 Task: Create a blank project BlueChipper with privacy Public and default view as List and in the team Taskers . Create three sections in the project as To-Do, Doing and Done
Action: Mouse moved to (107, 216)
Screenshot: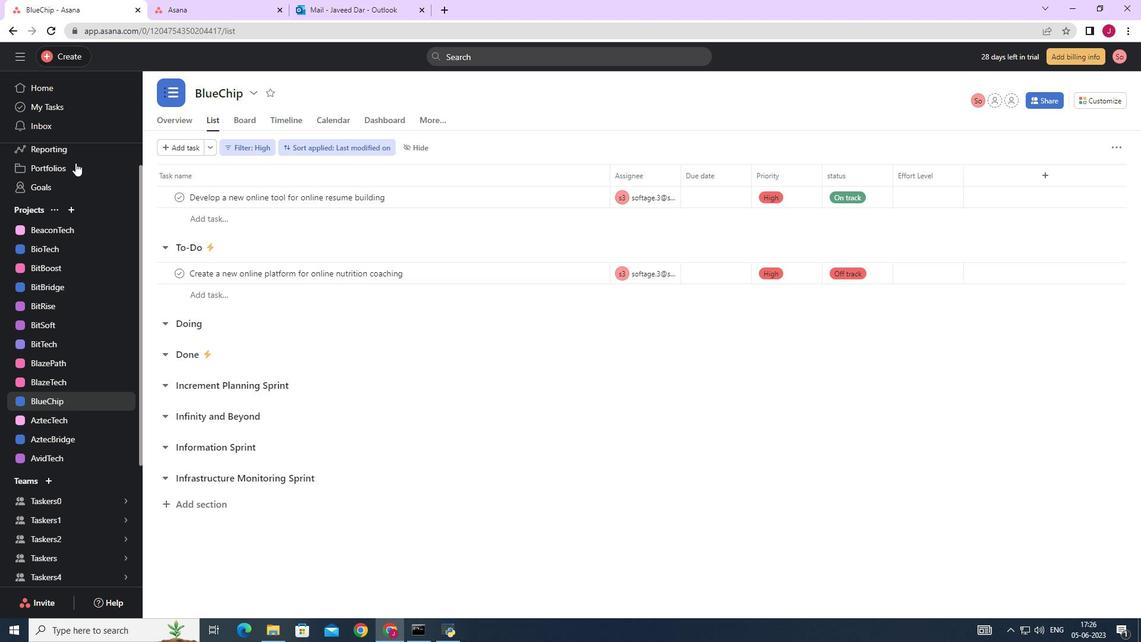 
Action: Mouse scrolled (107, 217) with delta (0, 0)
Screenshot: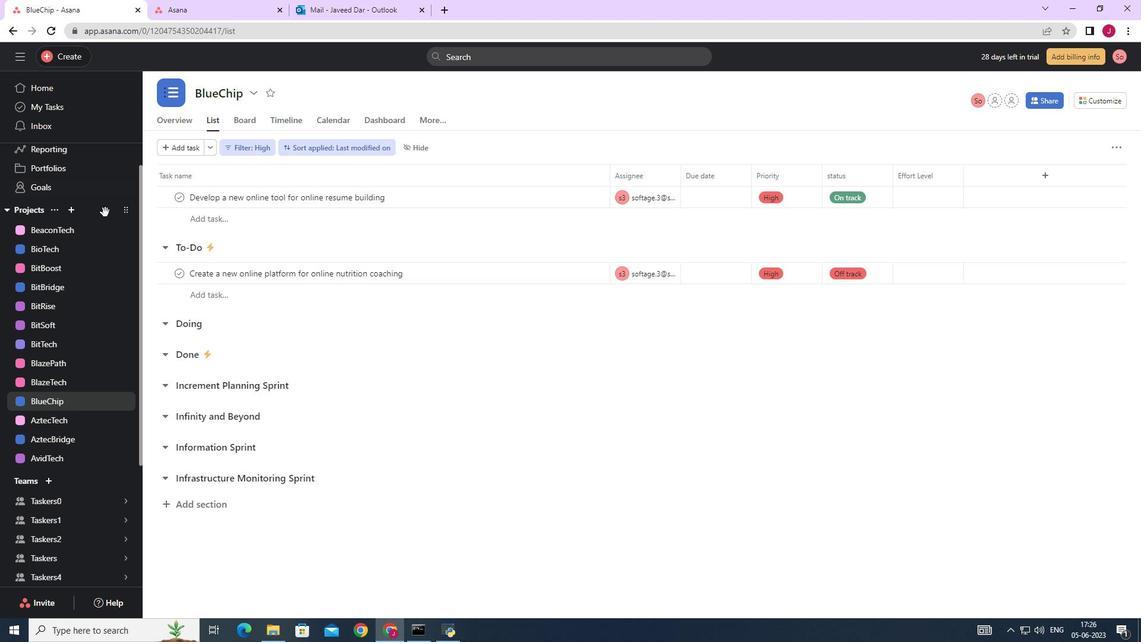 
Action: Mouse moved to (67, 250)
Screenshot: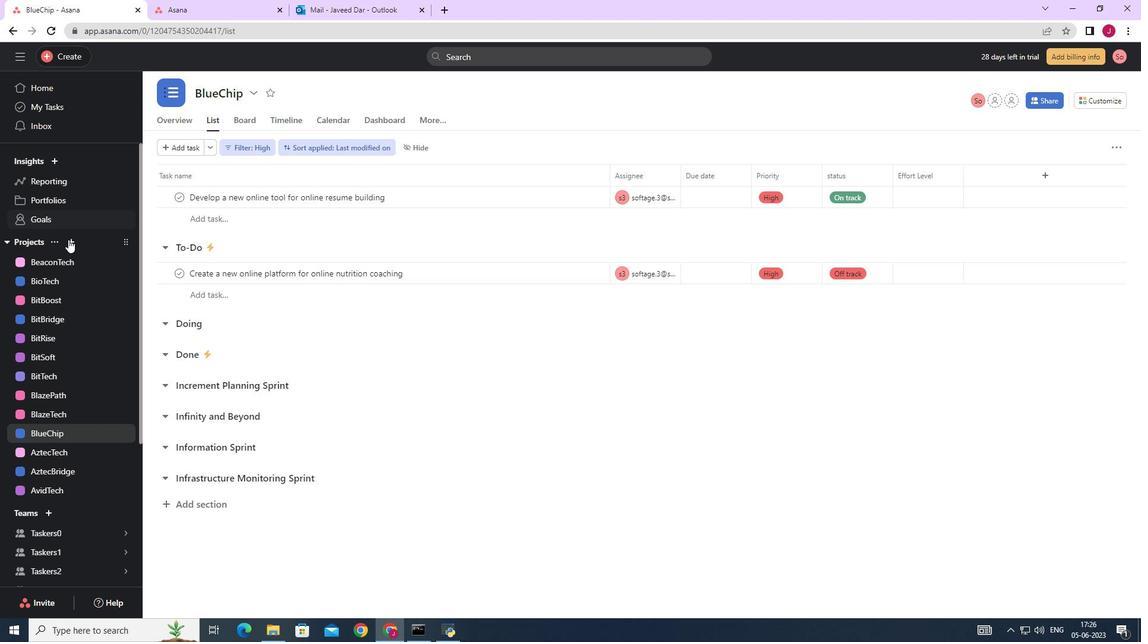 
Action: Mouse pressed left at (67, 250)
Screenshot: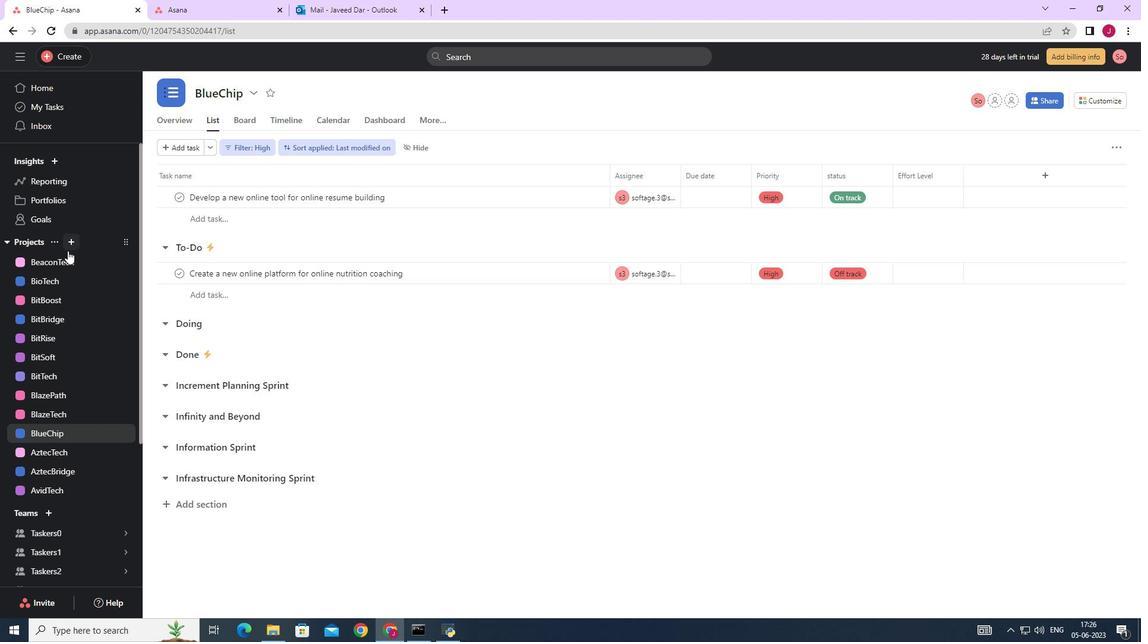 
Action: Mouse moved to (71, 244)
Screenshot: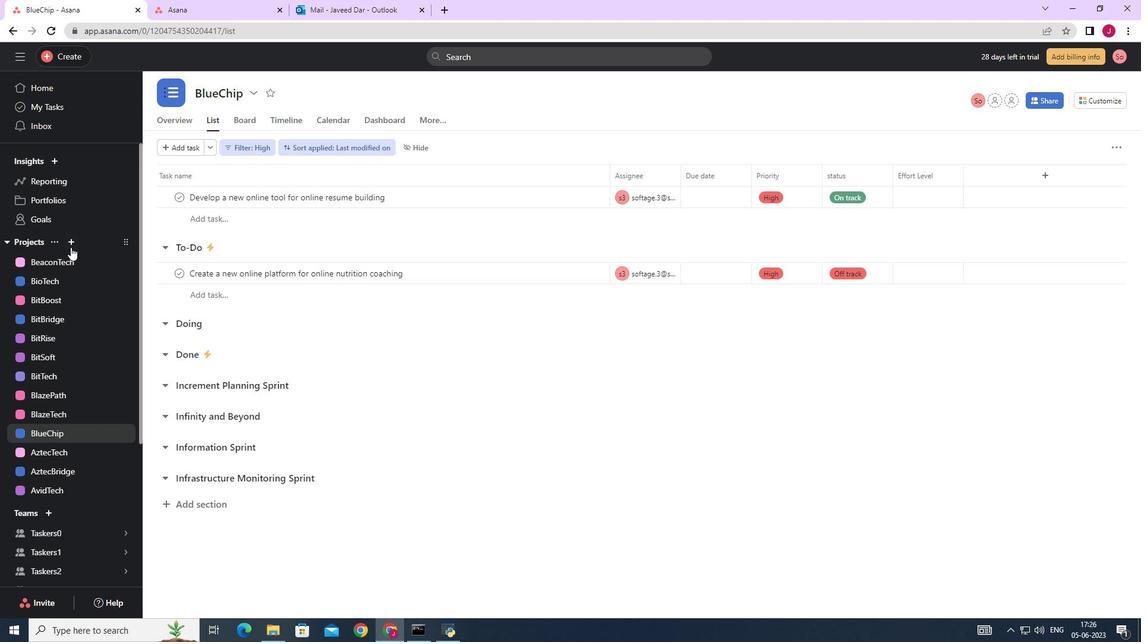 
Action: Mouse pressed left at (71, 244)
Screenshot: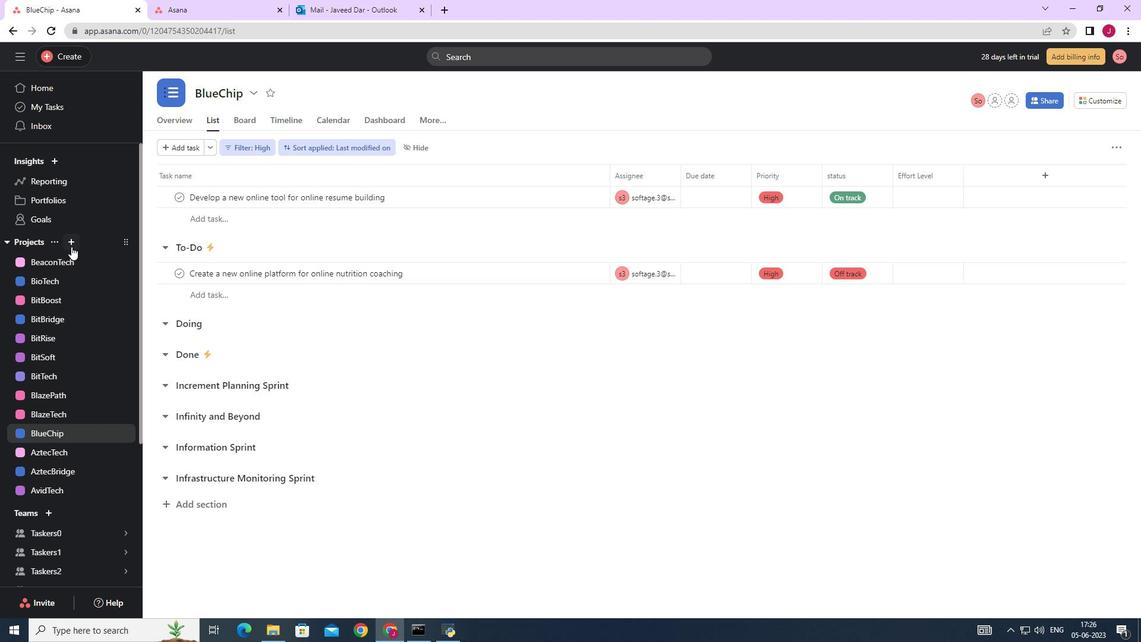 
Action: Mouse moved to (119, 264)
Screenshot: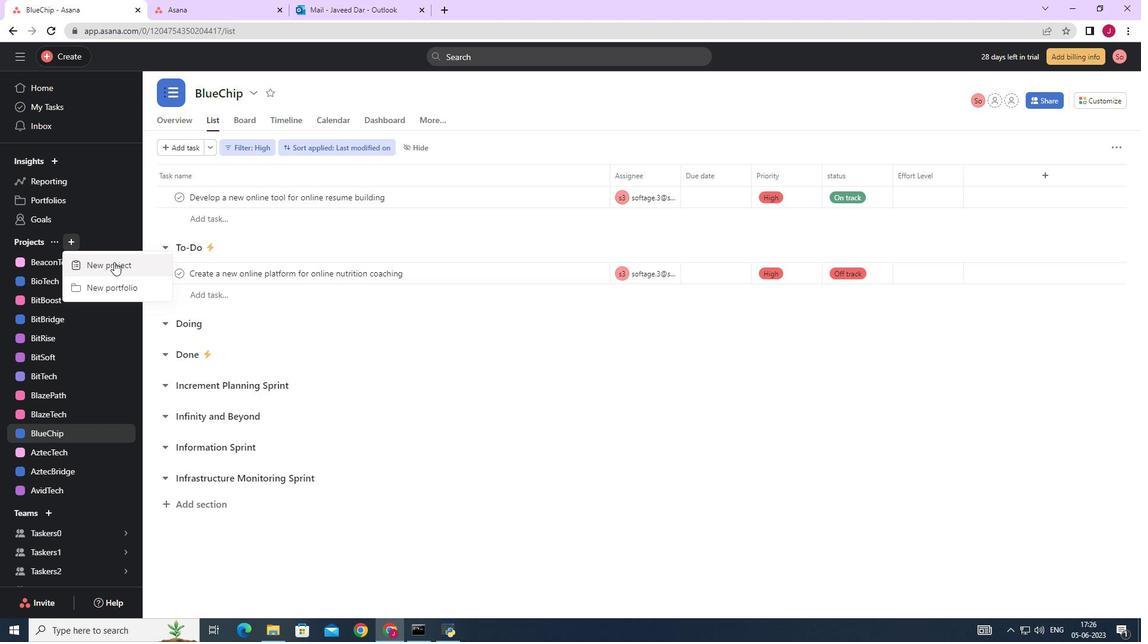 
Action: Mouse pressed left at (119, 264)
Screenshot: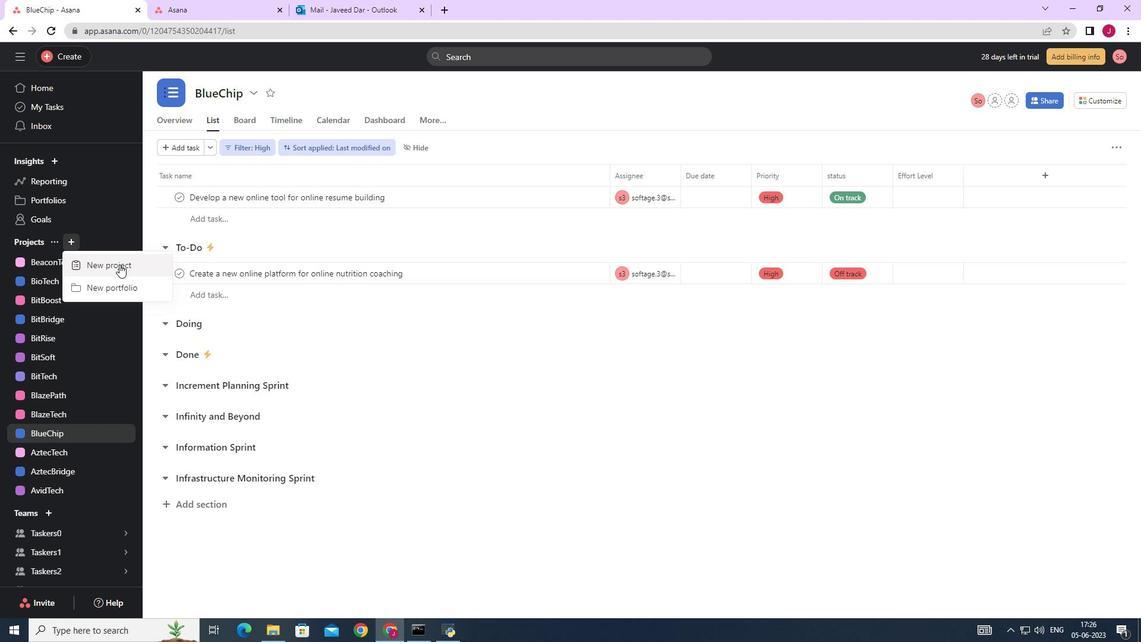 
Action: Mouse moved to (492, 244)
Screenshot: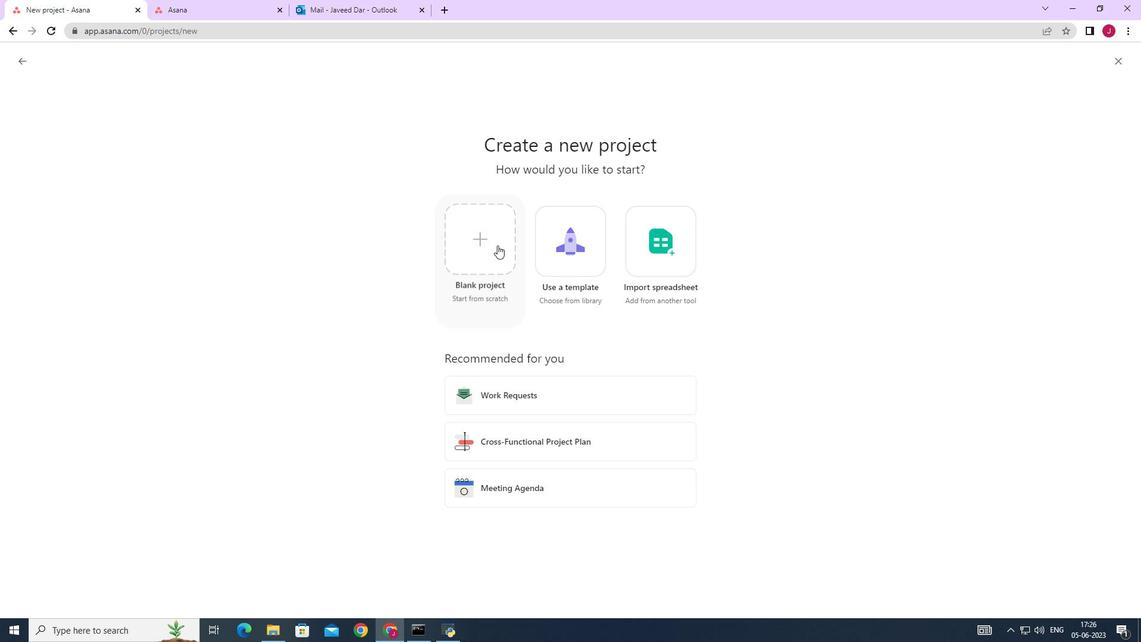 
Action: Mouse pressed left at (492, 244)
Screenshot: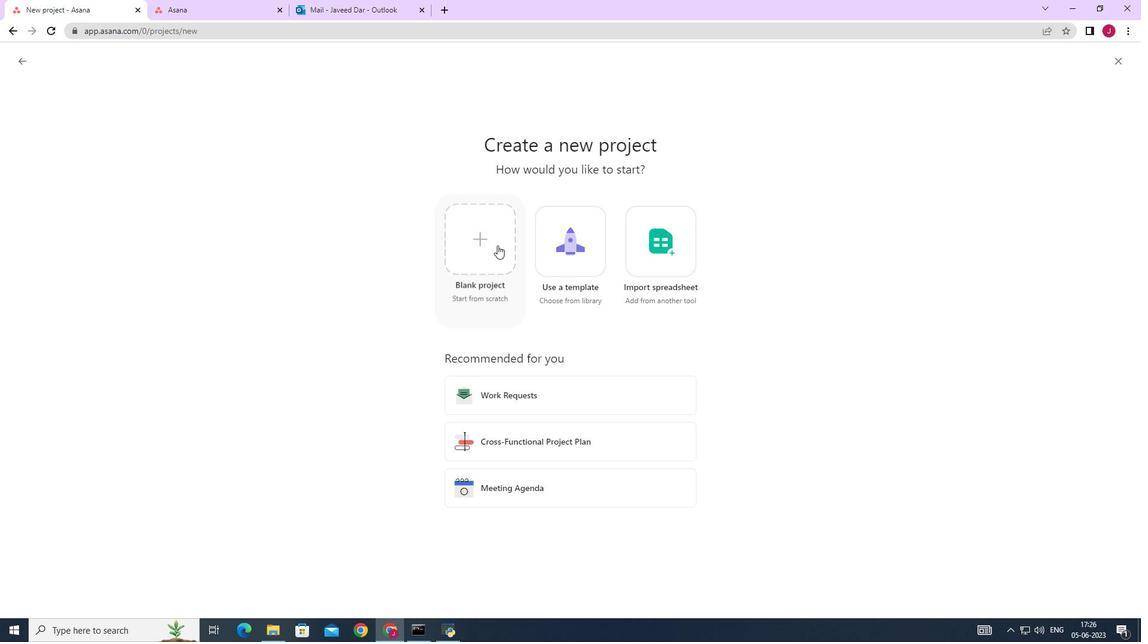 
Action: Key pressed <Key.caps_lock>B<Key.caps_lock>lue<Key.caps_lock>C<Key.caps_lock>hiper<Key.backspace><Key.backspace>per
Screenshot: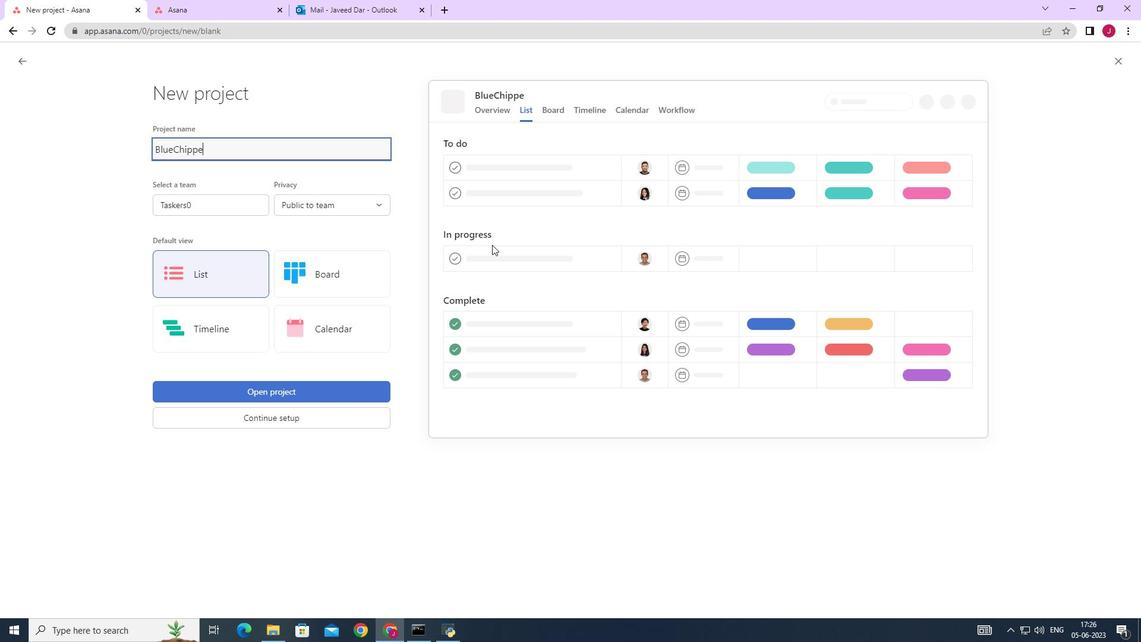 
Action: Mouse moved to (231, 205)
Screenshot: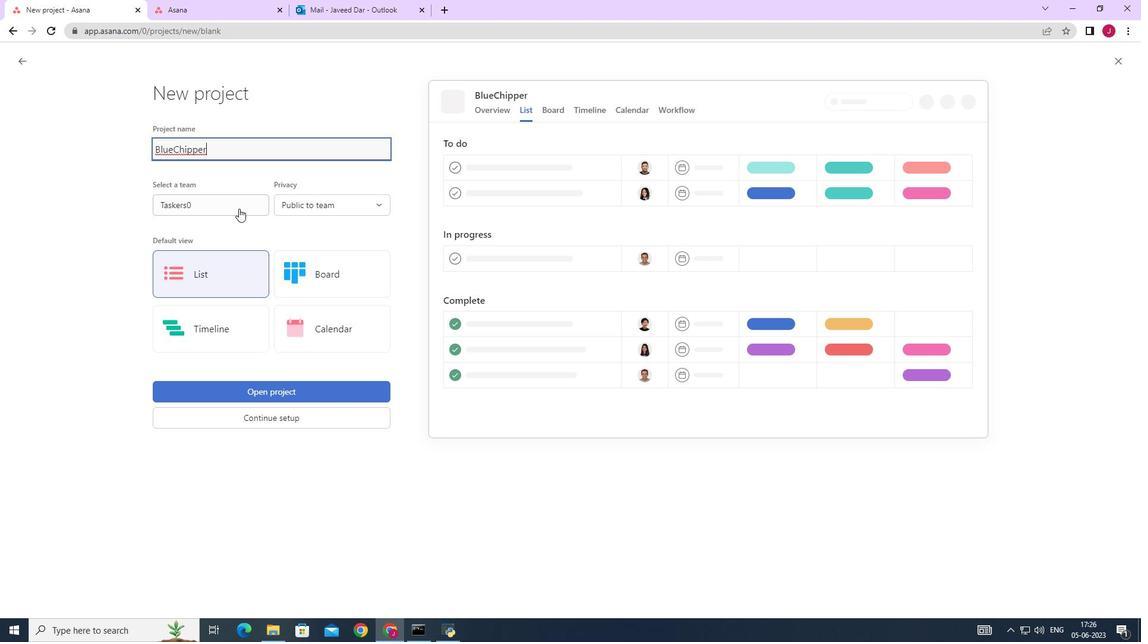 
Action: Mouse pressed left at (231, 205)
Screenshot: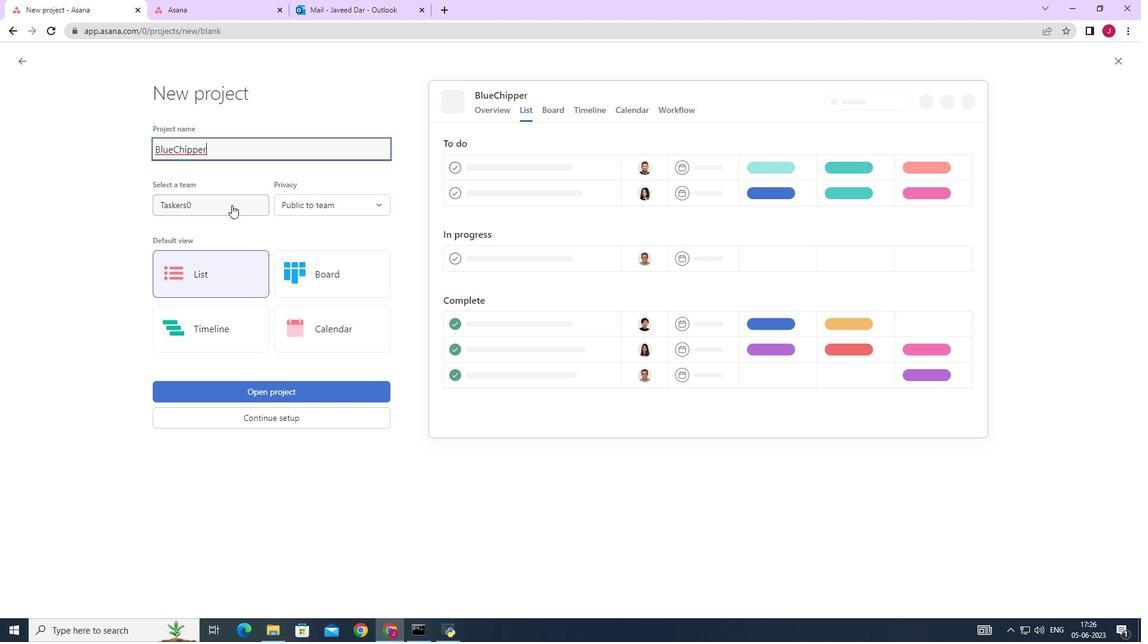 
Action: Mouse moved to (189, 252)
Screenshot: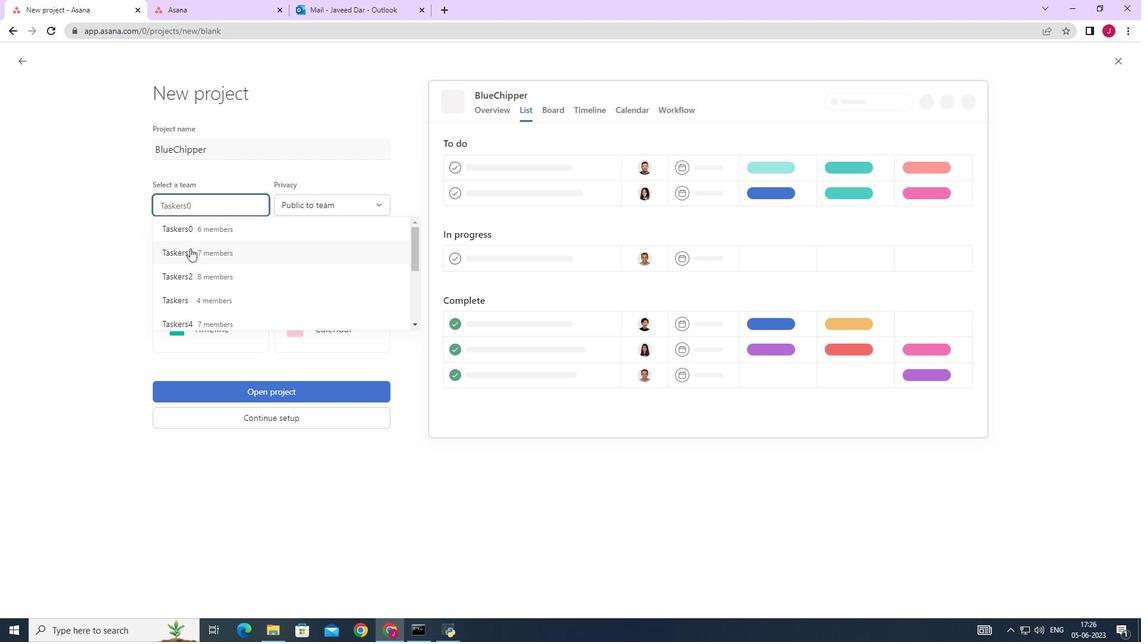 
Action: Mouse pressed left at (189, 252)
Screenshot: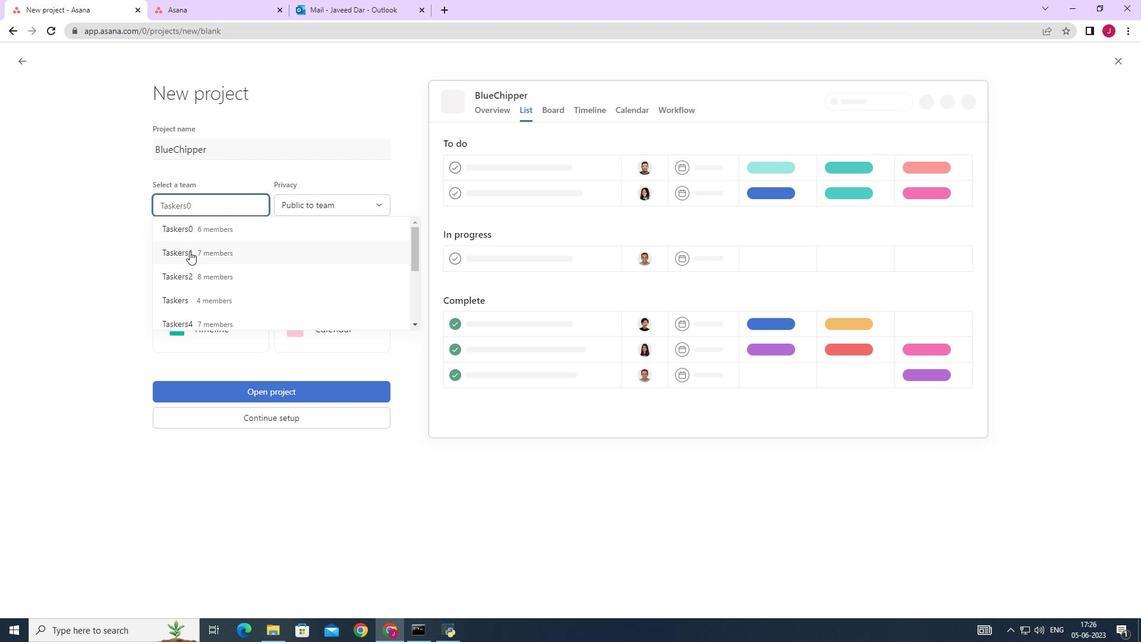 
Action: Mouse moved to (332, 202)
Screenshot: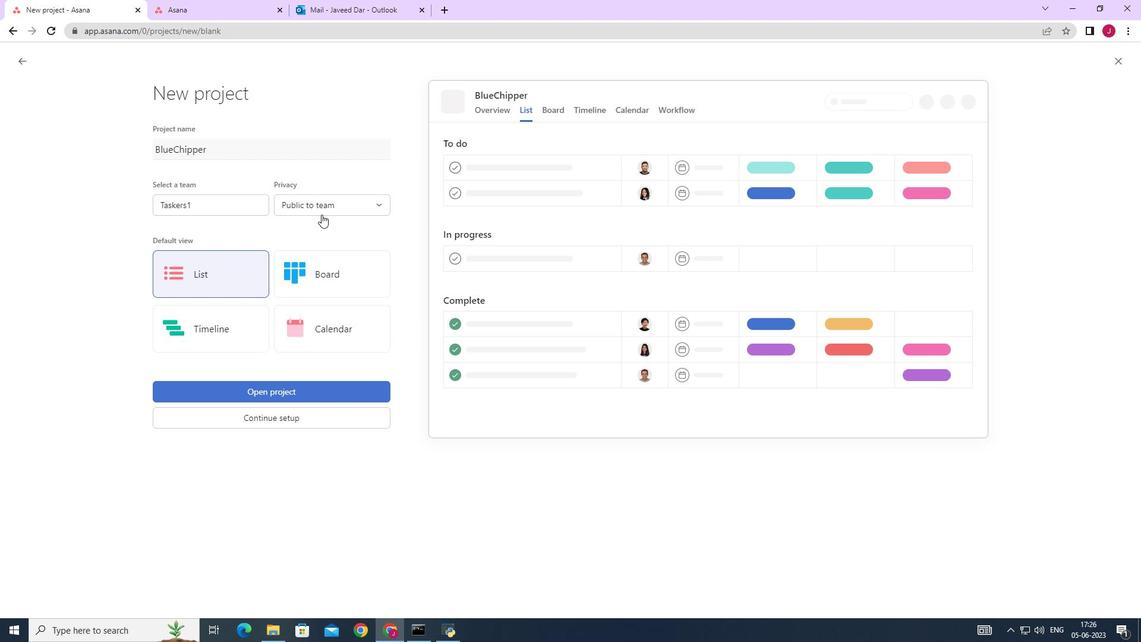 
Action: Mouse pressed left at (332, 202)
Screenshot: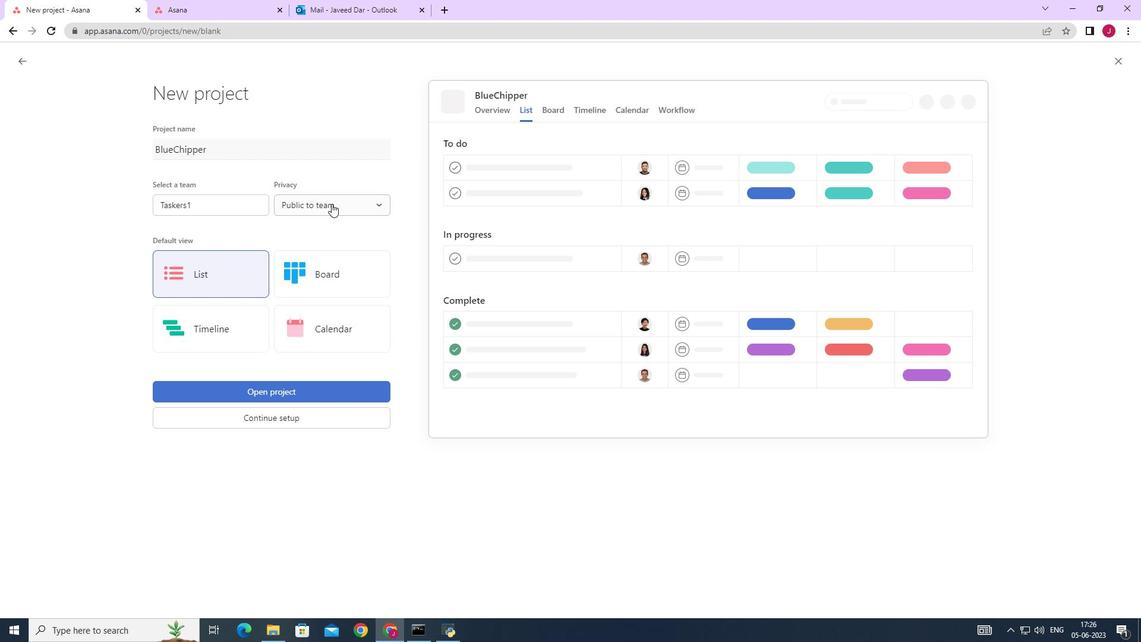 
Action: Mouse moved to (316, 225)
Screenshot: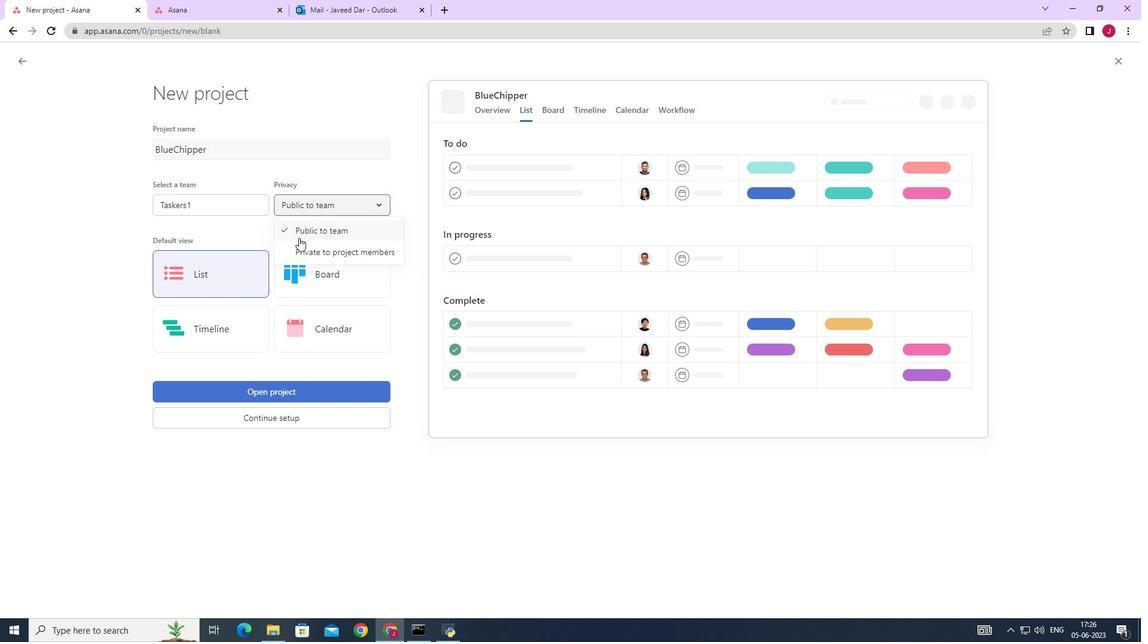 
Action: Mouse pressed left at (316, 225)
Screenshot: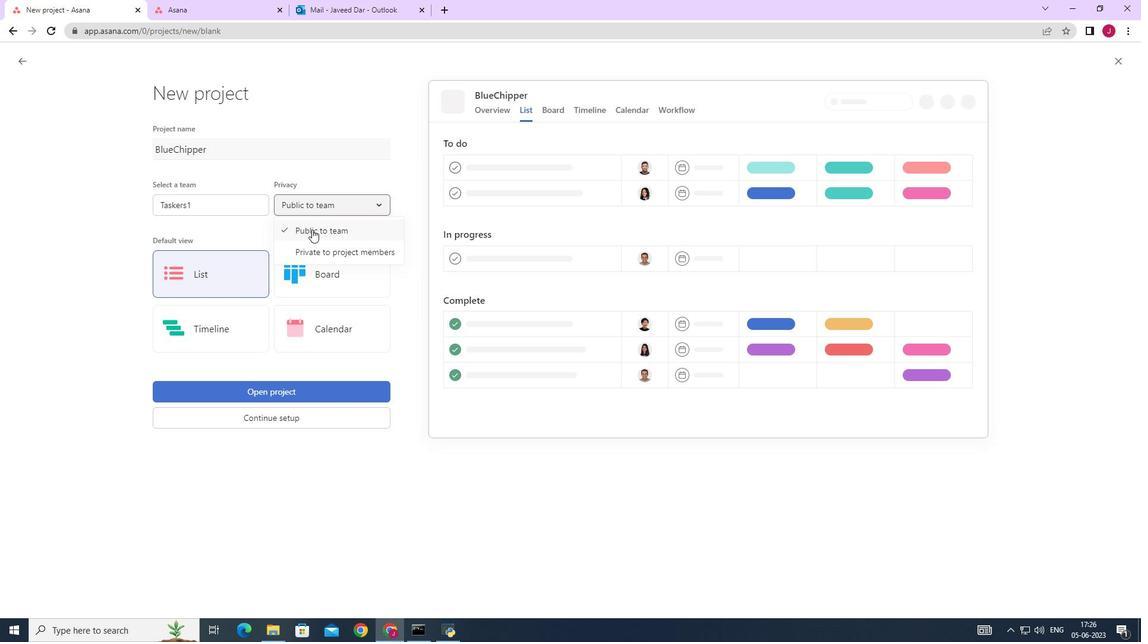 
Action: Mouse moved to (200, 271)
Screenshot: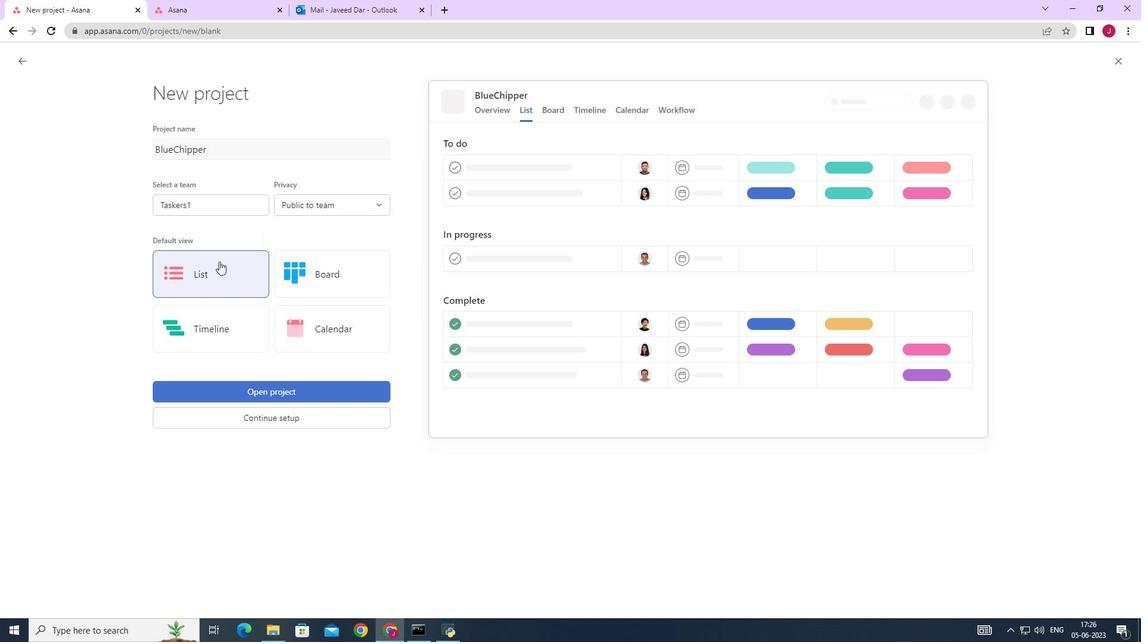 
Action: Mouse pressed left at (200, 271)
Screenshot: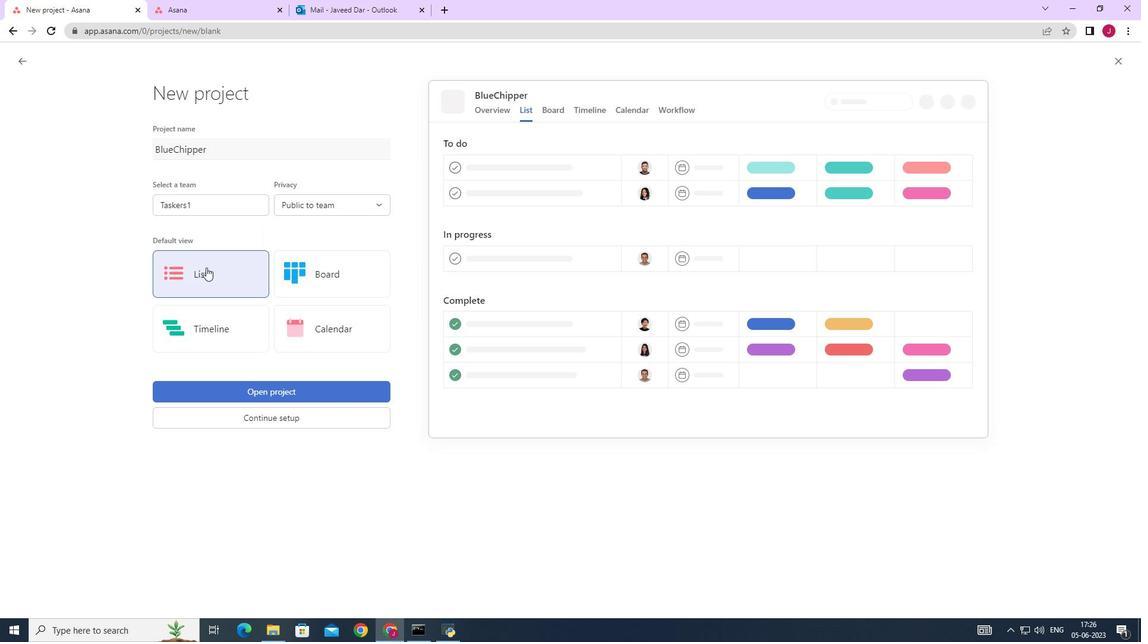 
Action: Mouse moved to (273, 388)
Screenshot: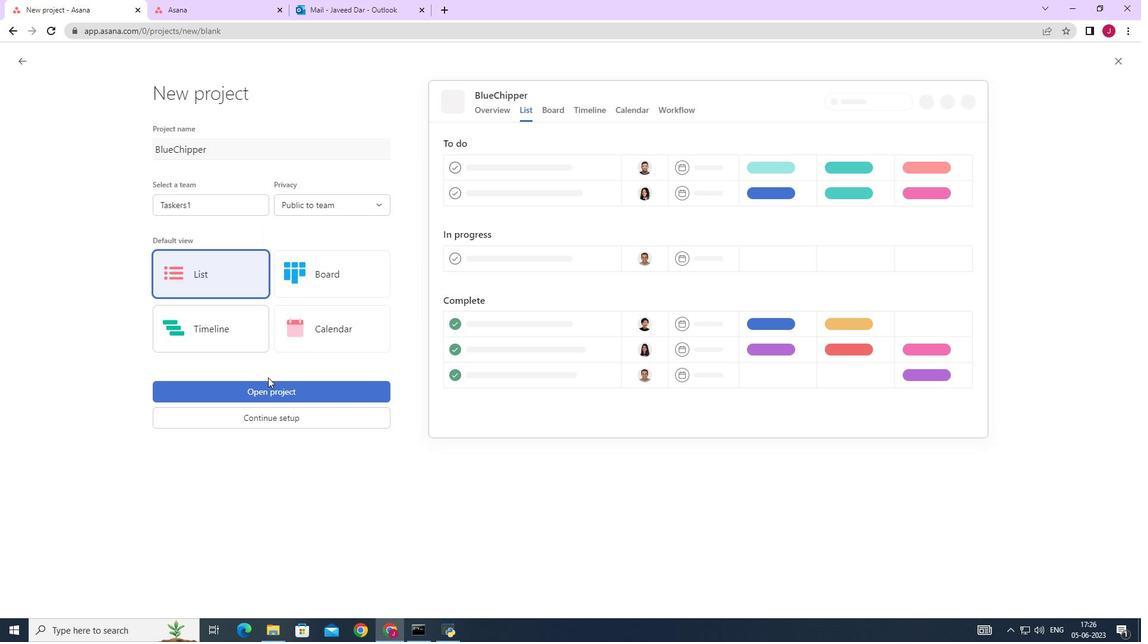 
Action: Mouse pressed left at (273, 388)
Screenshot: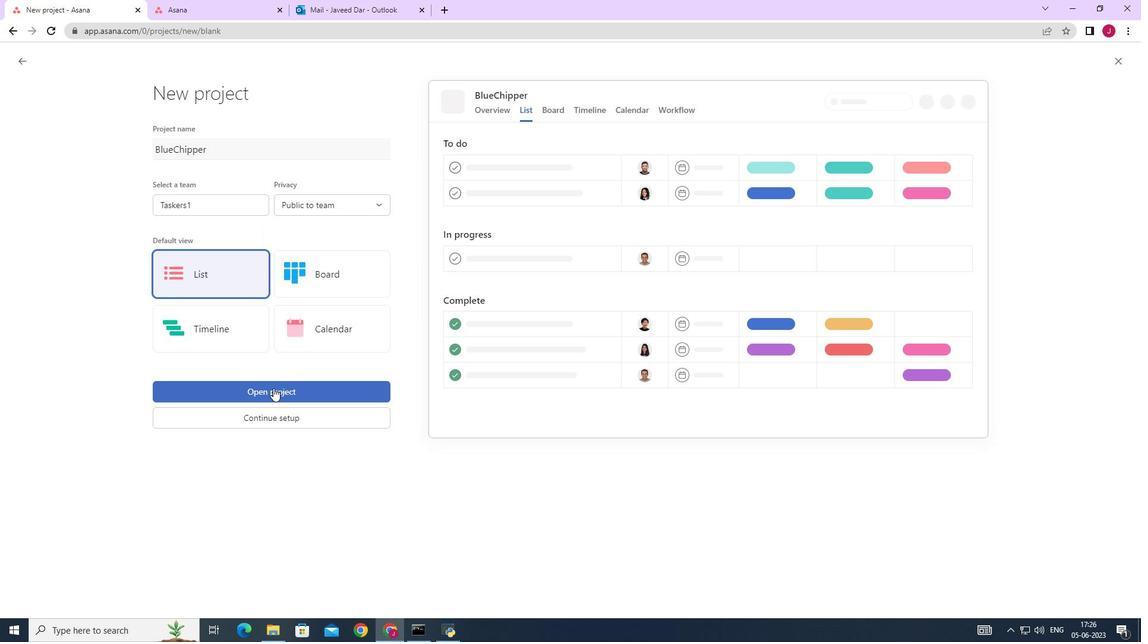 
Action: Mouse moved to (209, 264)
Screenshot: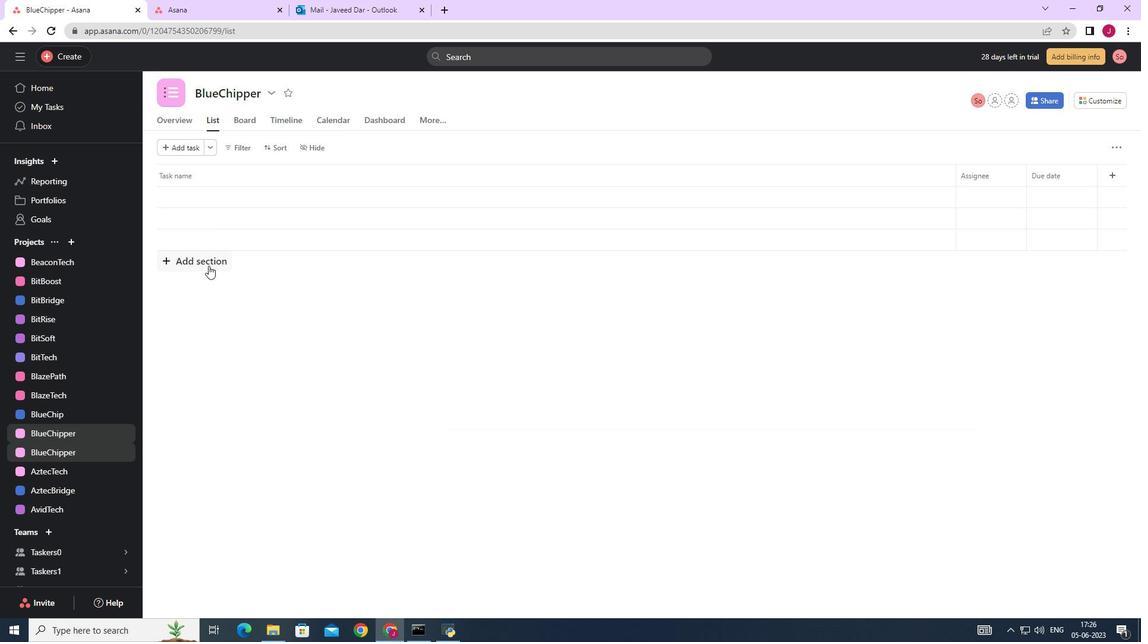 
Action: Mouse pressed left at (209, 264)
Screenshot: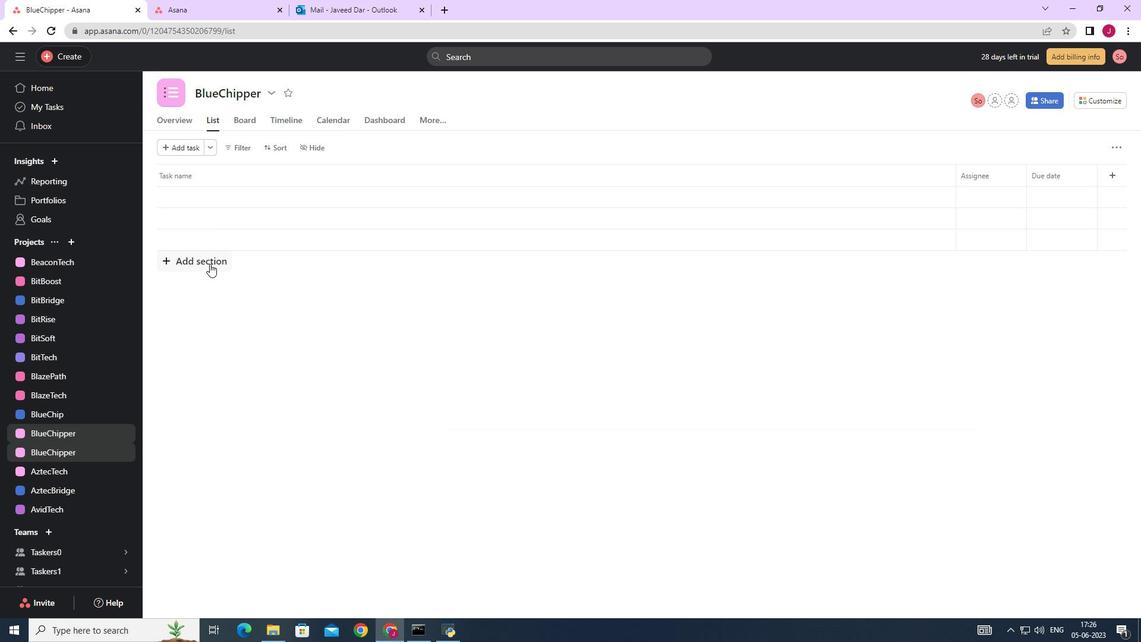 
Action: Key pressed <Key.caps_lock>T<Key.caps_lock>o-<Key.caps_lock>D<Key.caps_lock>o
Screenshot: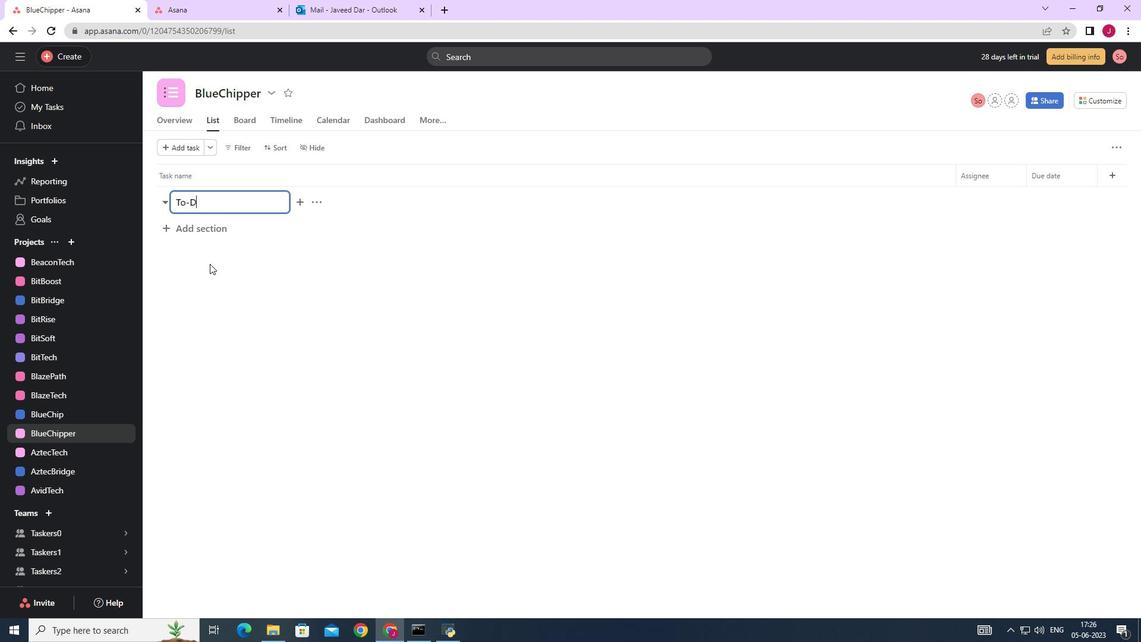 
Action: Mouse moved to (195, 235)
Screenshot: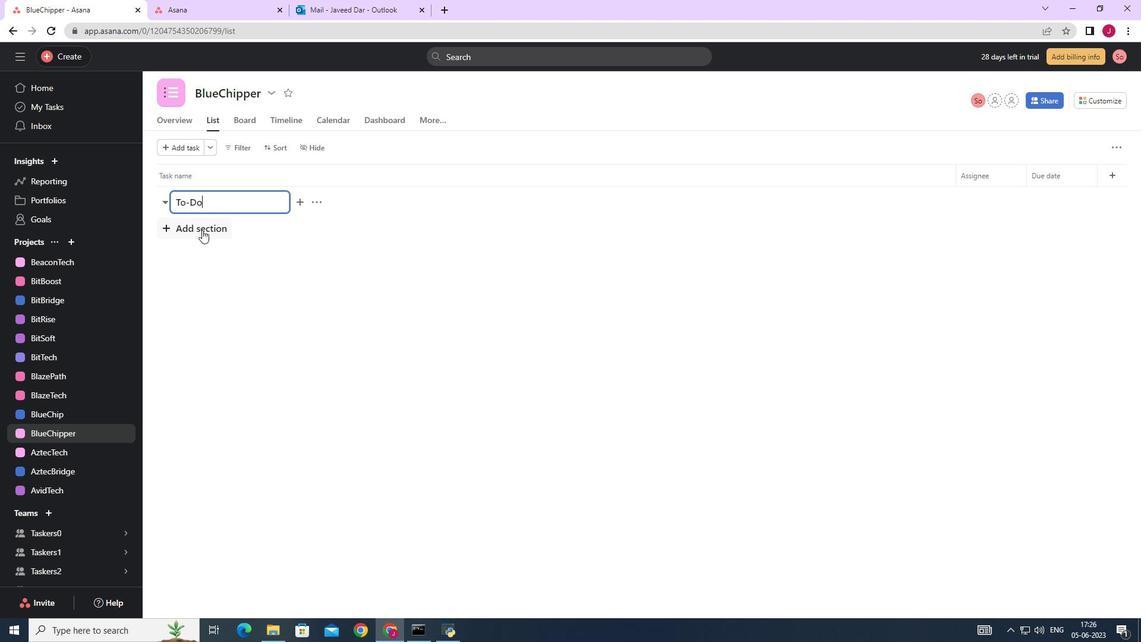 
Action: Mouse pressed left at (195, 235)
Screenshot: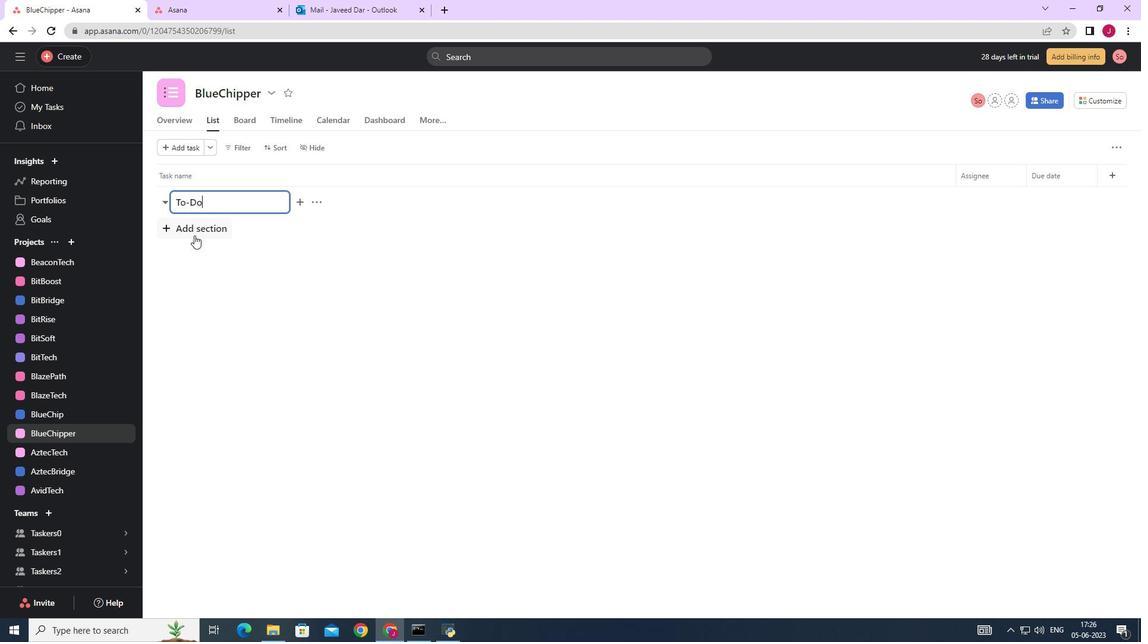 
Action: Key pressed <Key.caps_lock>D<Key.caps_lock>oing
Screenshot: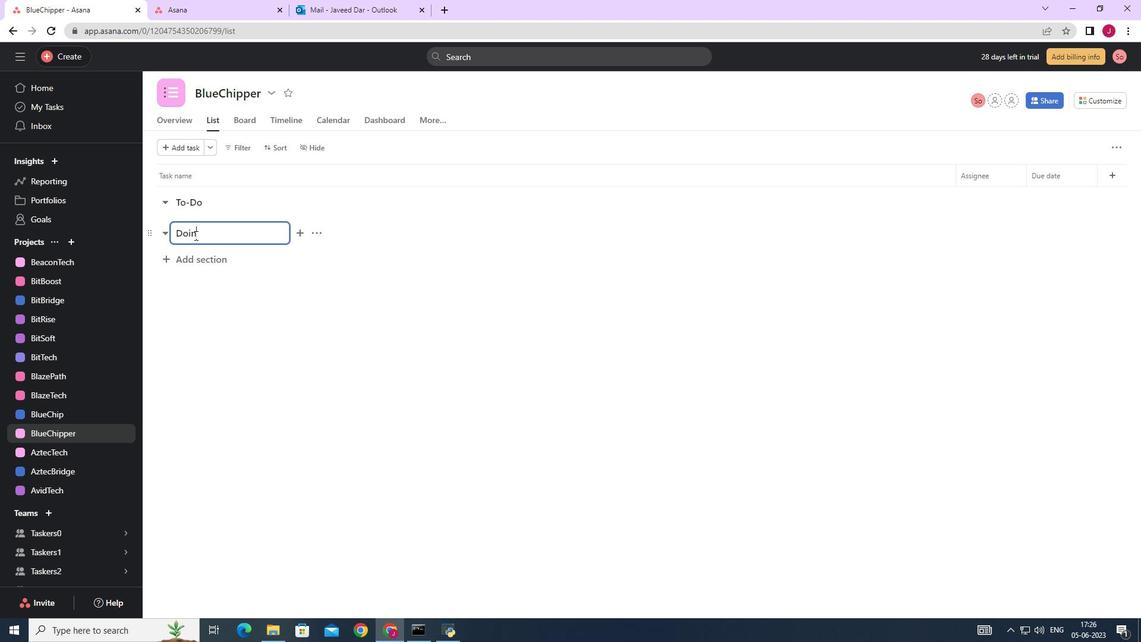 
Action: Mouse moved to (205, 257)
Screenshot: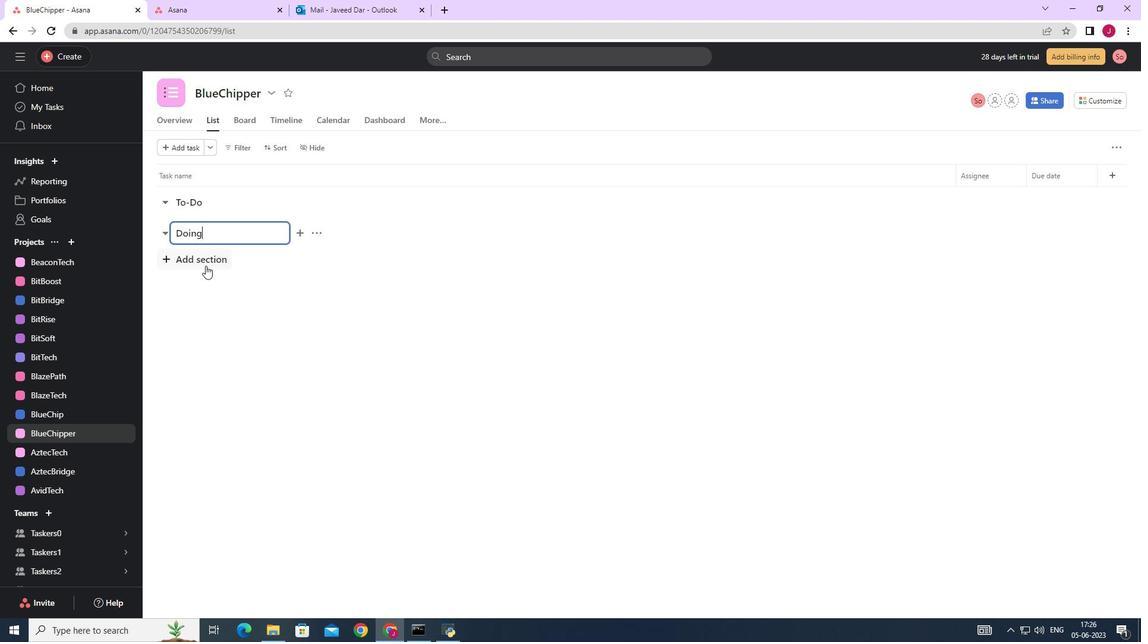 
Action: Mouse pressed left at (205, 257)
Screenshot: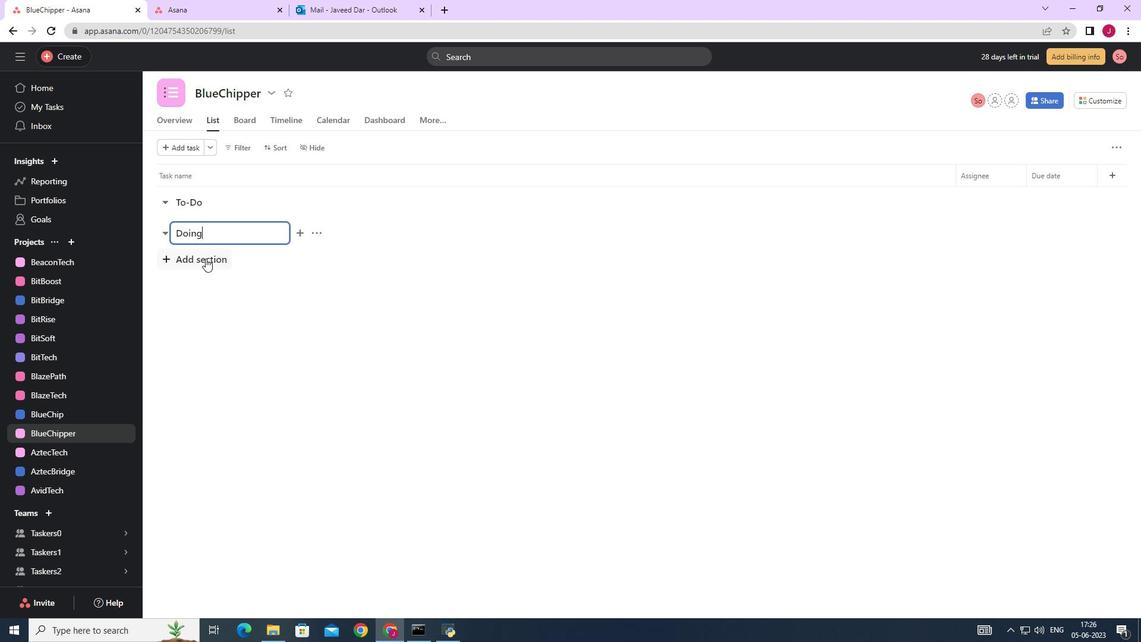 
Action: Key pressed <Key.caps_lock>
Screenshot: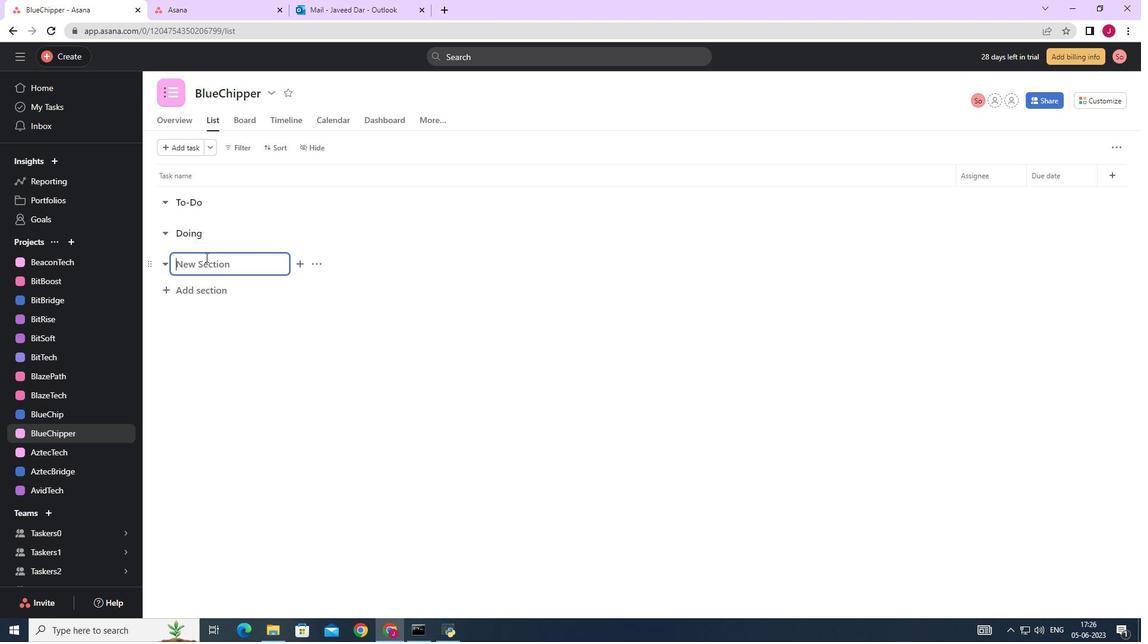 
Action: Mouse moved to (205, 256)
Screenshot: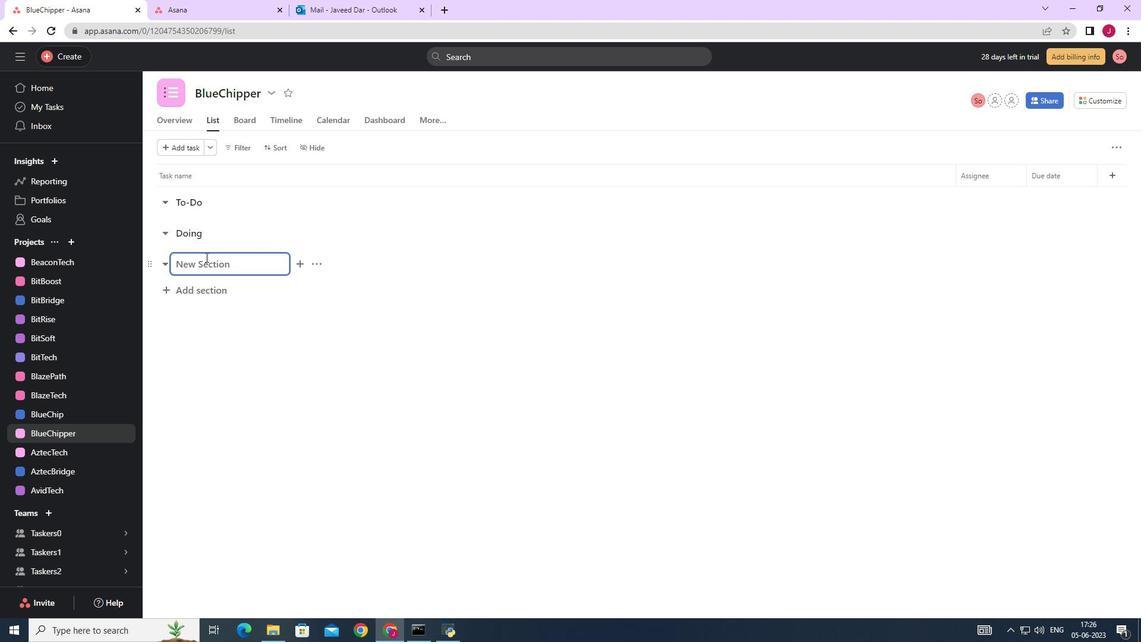 
Action: Key pressed <Key.caps_lock>one
Screenshot: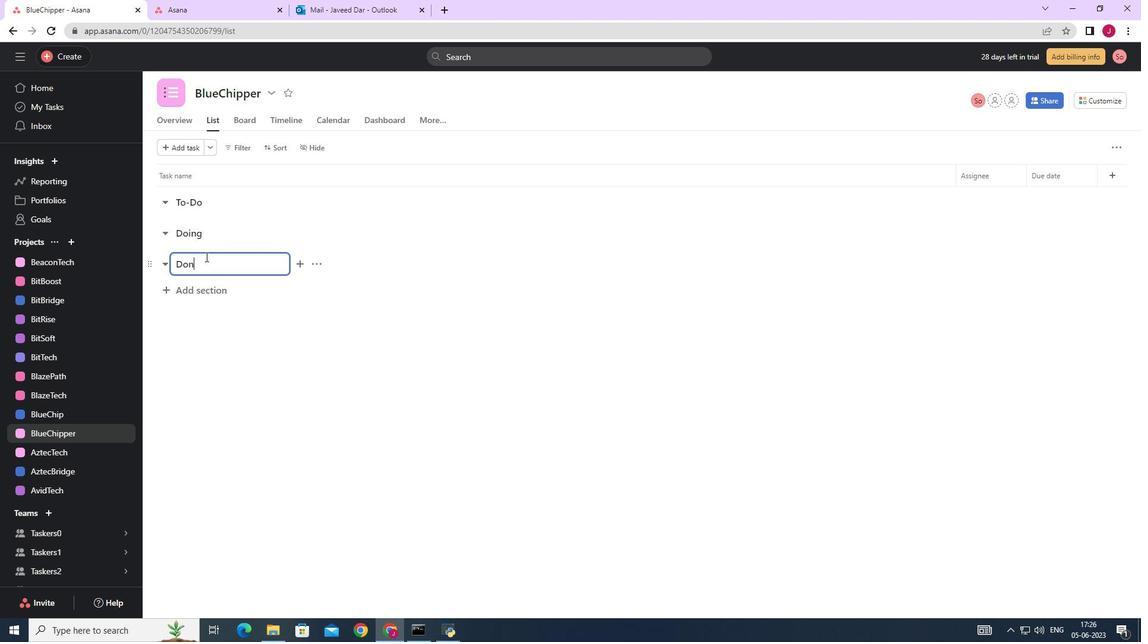 
Action: Mouse moved to (214, 290)
Screenshot: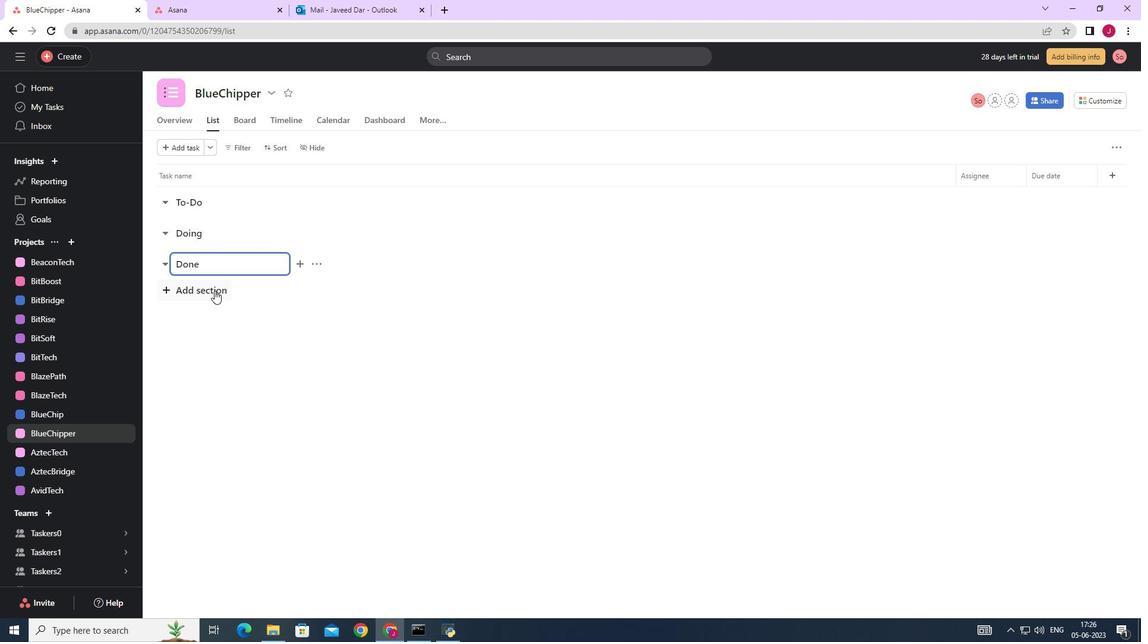 
Action: Mouse pressed left at (214, 290)
Screenshot: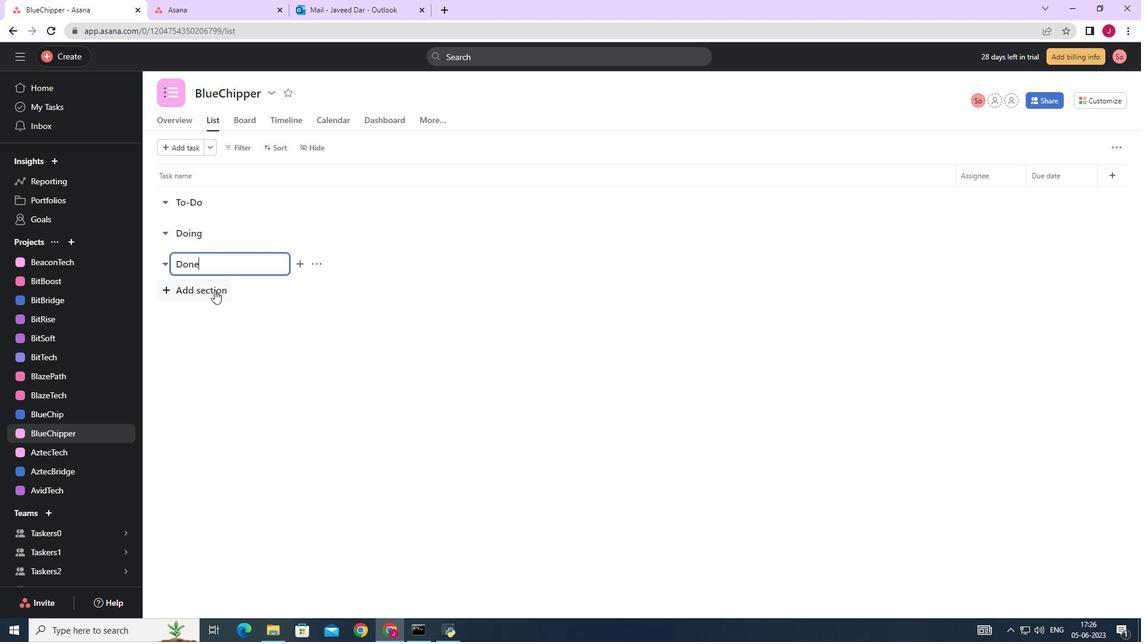 
